 Task: Use the audio channel remapper to remap the "Left" to "Low-frequency effects".
Action: Mouse moved to (104, 17)
Screenshot: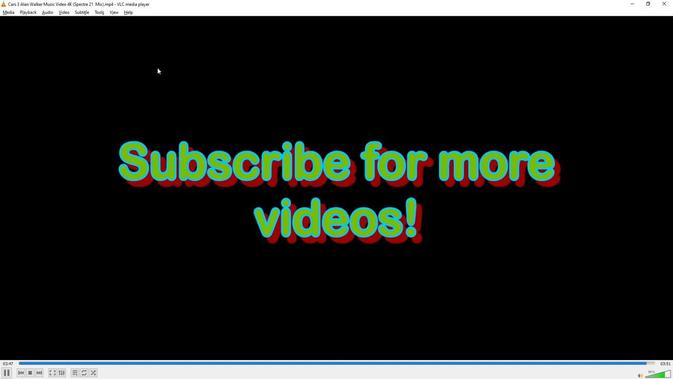 
Action: Mouse pressed left at (104, 17)
Screenshot: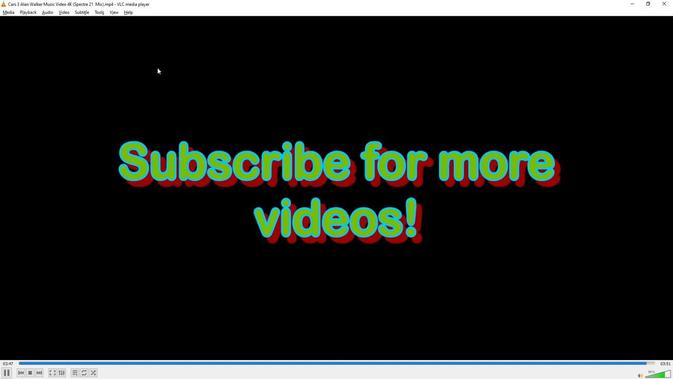 
Action: Mouse moved to (112, 96)
Screenshot: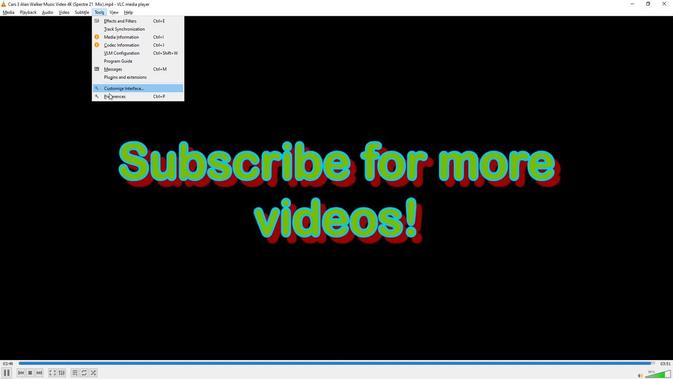 
Action: Mouse pressed left at (112, 96)
Screenshot: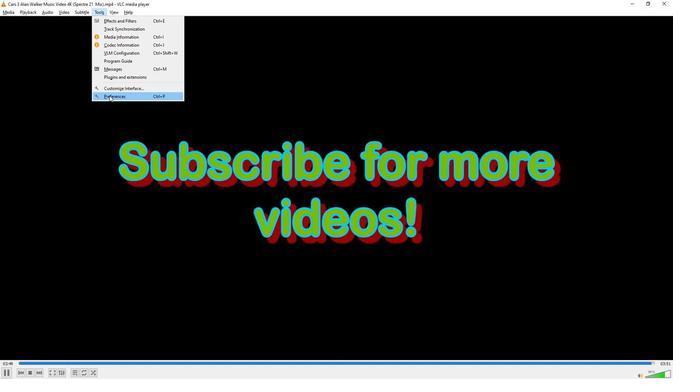 
Action: Mouse moved to (196, 284)
Screenshot: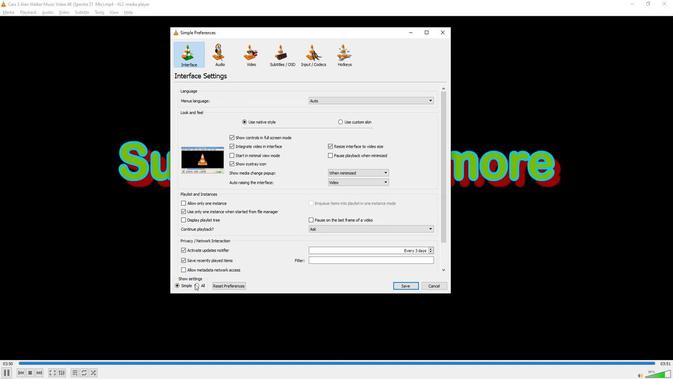 
Action: Mouse pressed left at (196, 284)
Screenshot: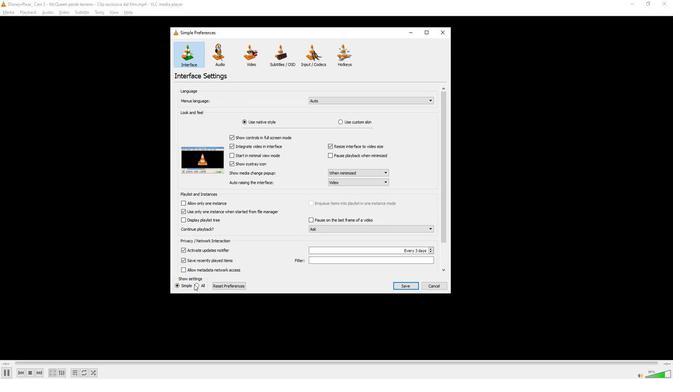 
Action: Mouse moved to (196, 285)
Screenshot: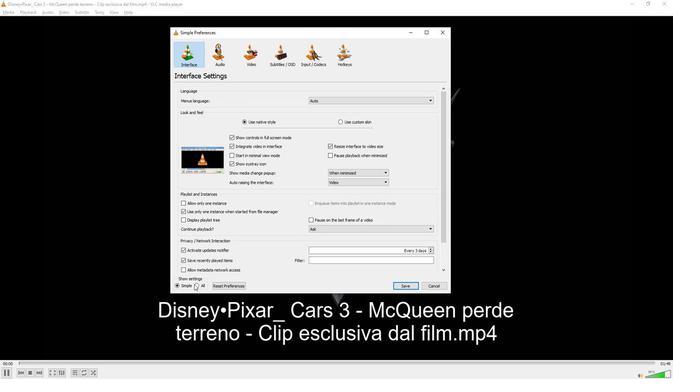 
Action: Mouse pressed left at (196, 285)
Screenshot: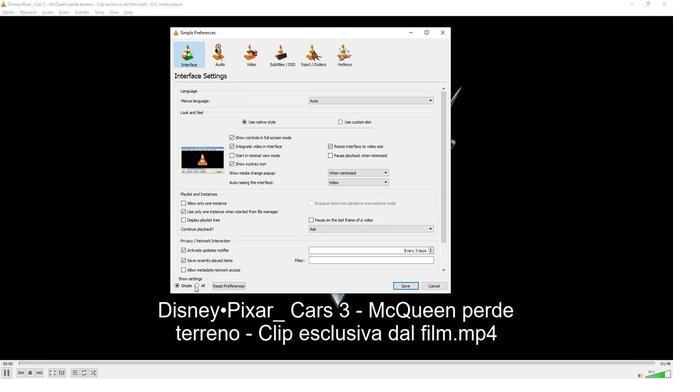 
Action: Mouse moved to (189, 128)
Screenshot: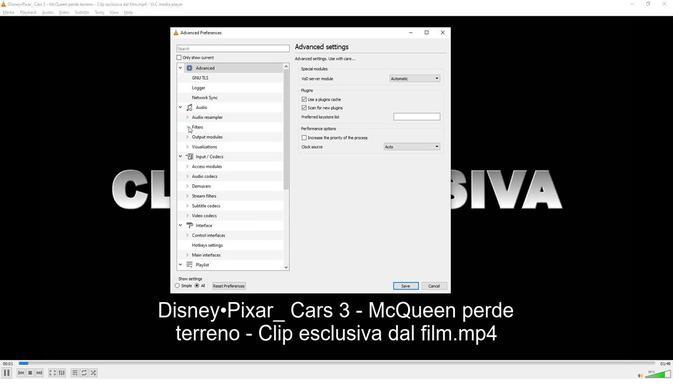 
Action: Mouse pressed left at (189, 128)
Screenshot: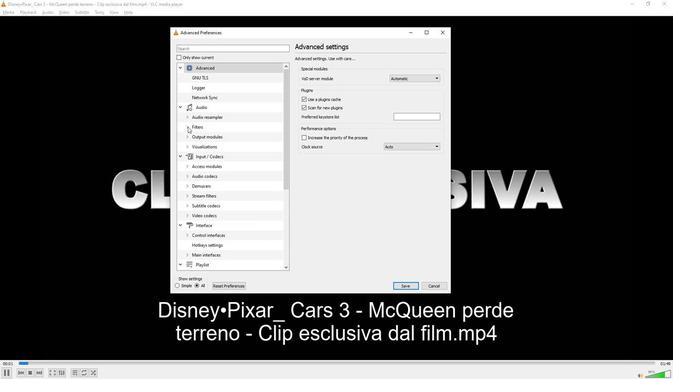 
Action: Mouse moved to (205, 225)
Screenshot: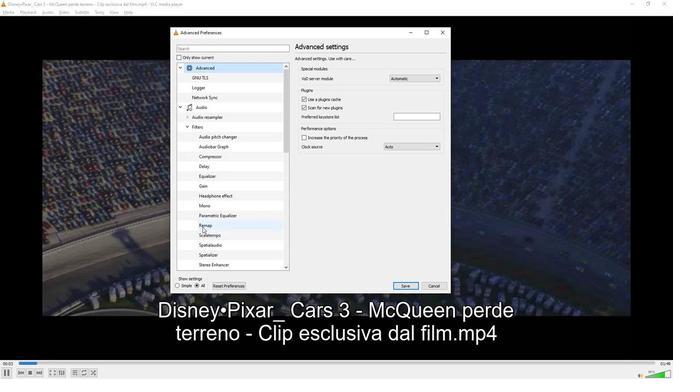 
Action: Mouse pressed left at (205, 225)
Screenshot: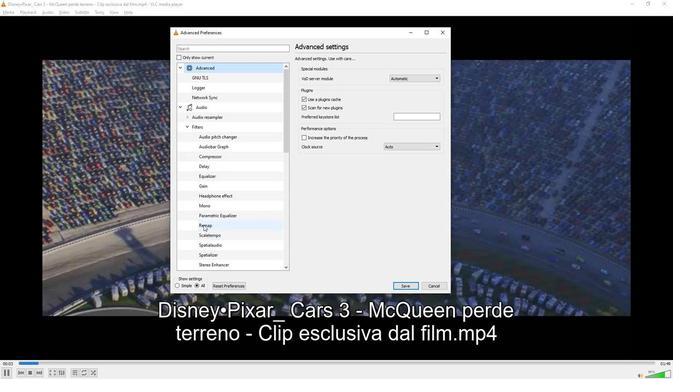 
Action: Mouse moved to (419, 72)
Screenshot: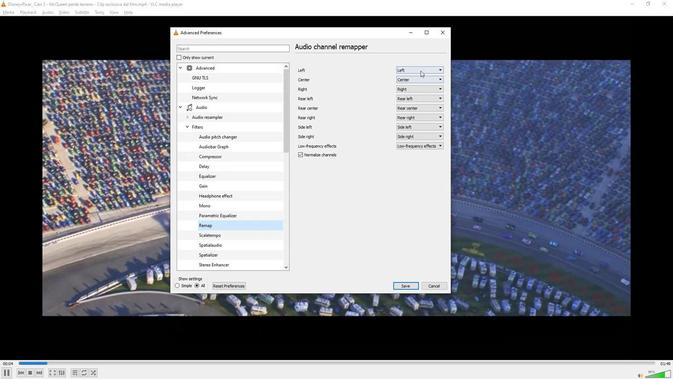 
Action: Mouse pressed left at (419, 72)
Screenshot: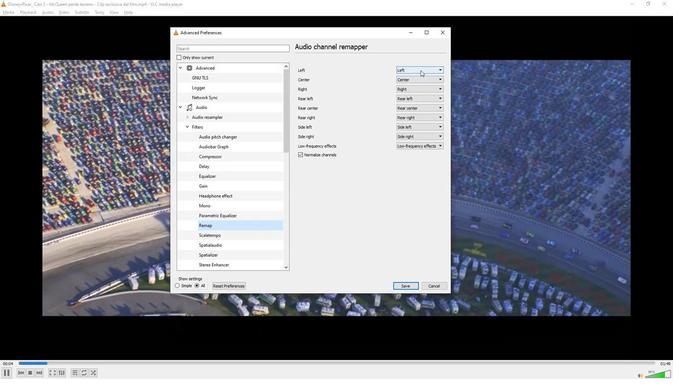 
Action: Mouse moved to (412, 114)
Screenshot: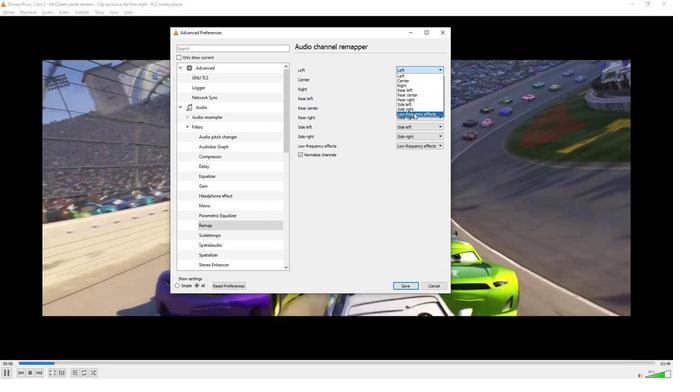 
Action: Mouse pressed left at (412, 114)
Screenshot: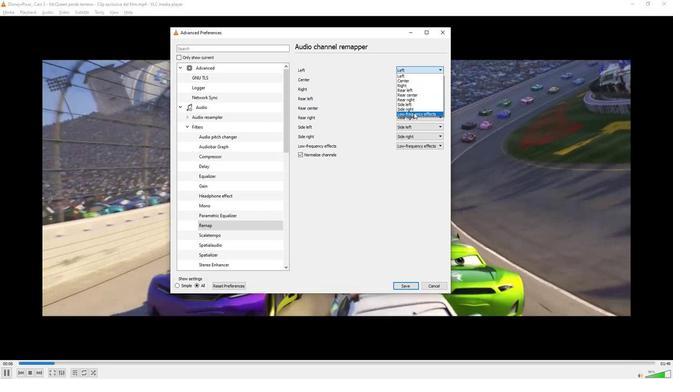 
Action: Mouse moved to (356, 234)
Screenshot: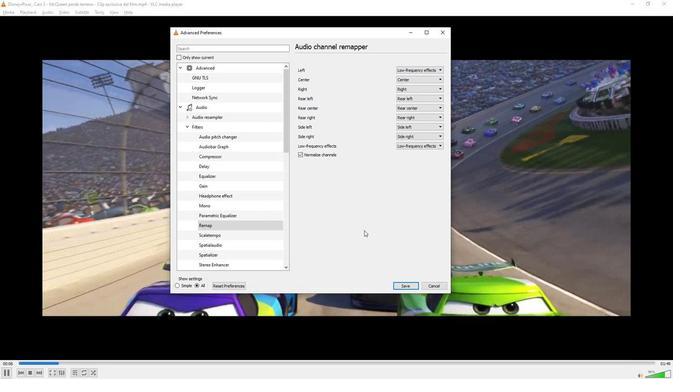 
